 Task: Add a dependency to the task Create a new online platform for online cooking classes , the existing task  Implement a new cloud-based business intelligence system for a company in the project AutoDesk
Action: Mouse moved to (1049, 168)
Screenshot: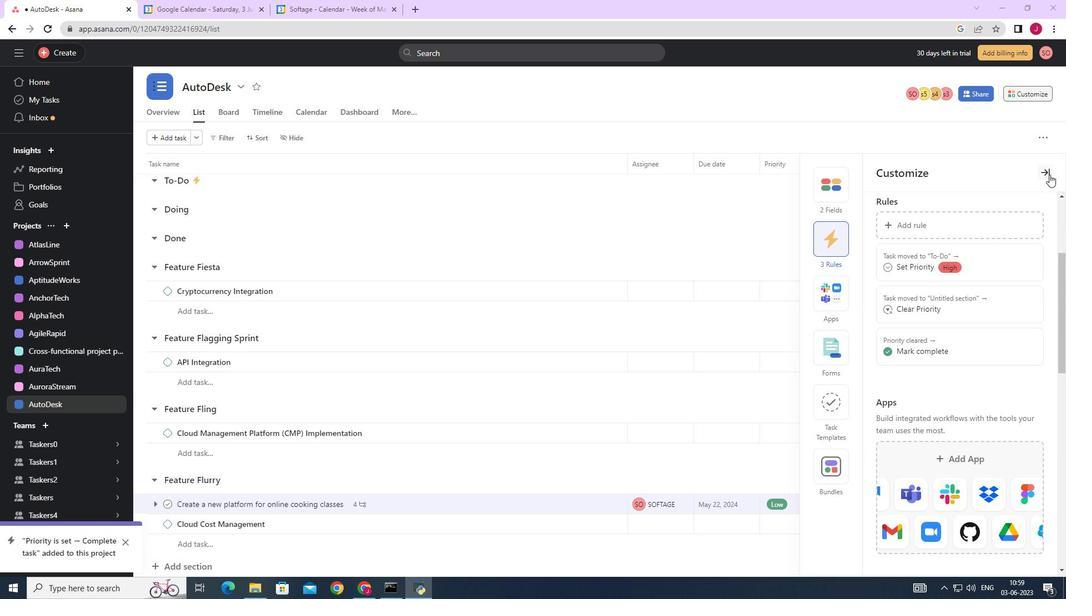 
Action: Mouse pressed left at (1049, 168)
Screenshot: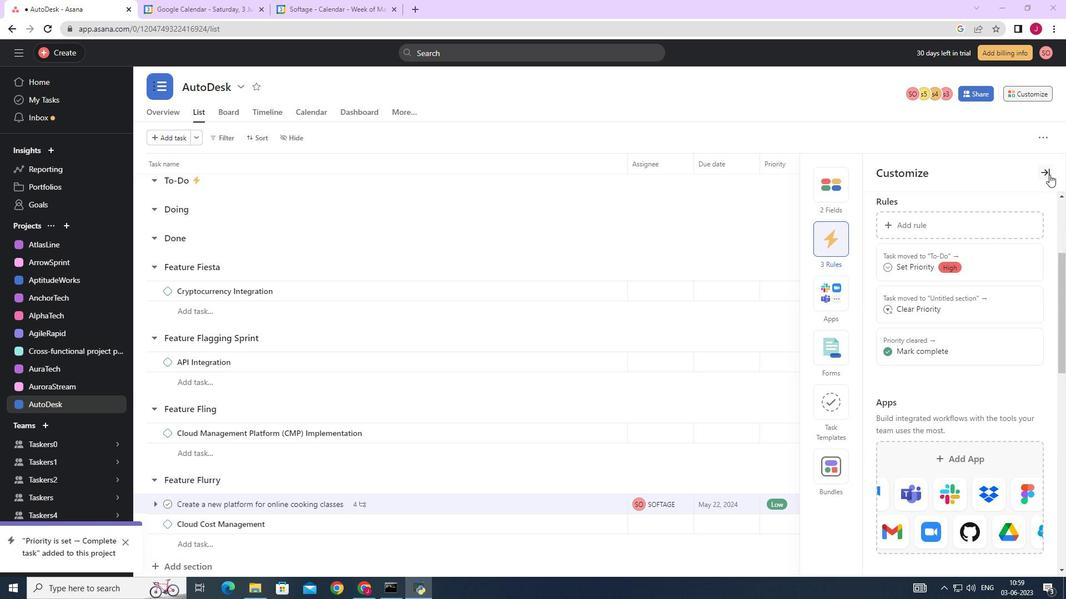 
Action: Mouse moved to (498, 431)
Screenshot: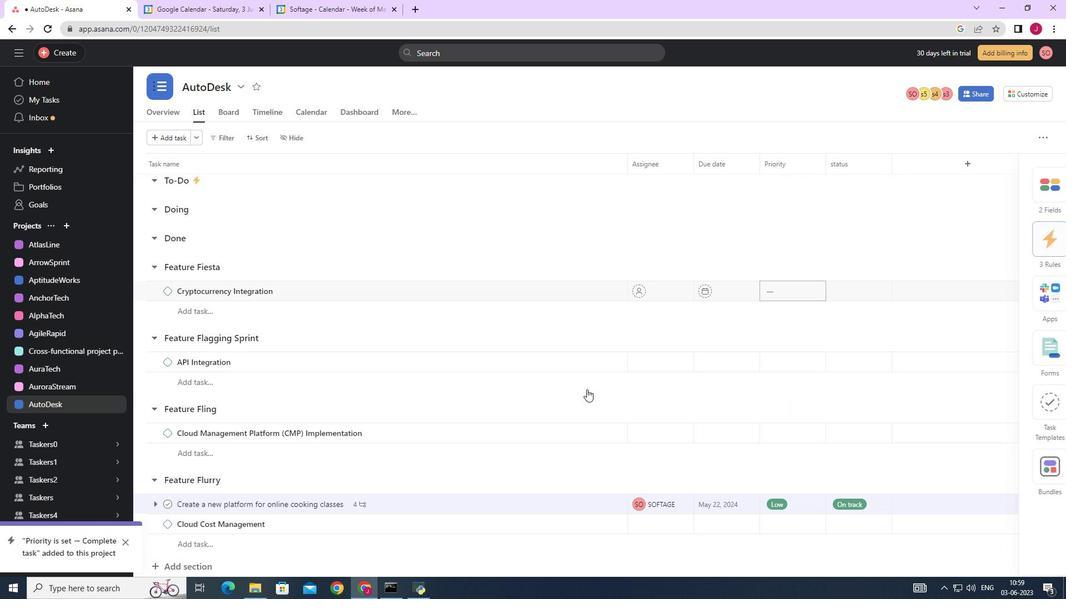 
Action: Mouse scrolled (498, 431) with delta (0, 0)
Screenshot: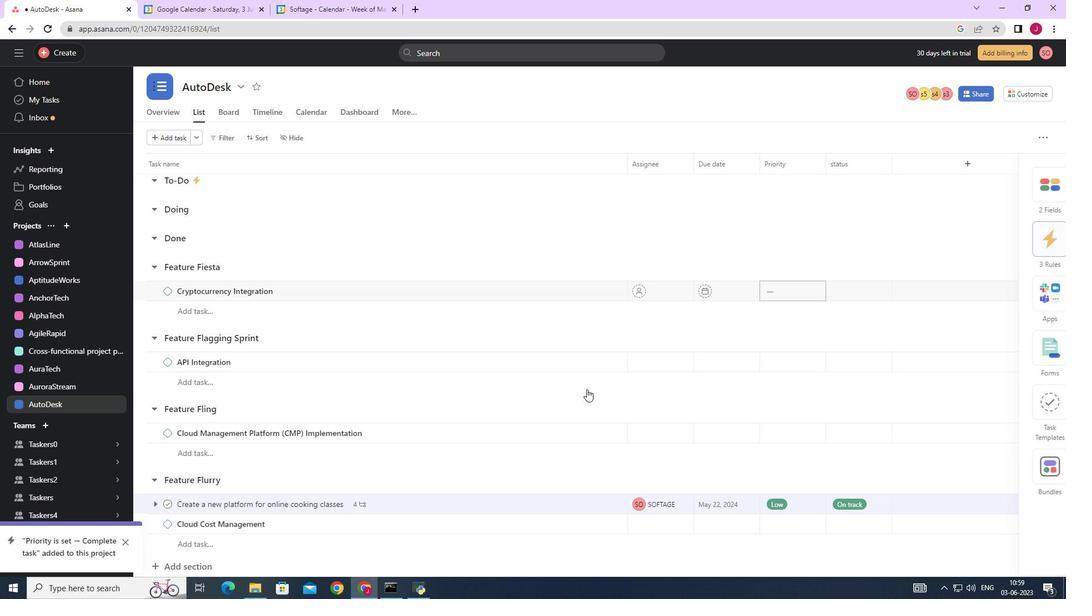 
Action: Mouse scrolled (498, 431) with delta (0, 0)
Screenshot: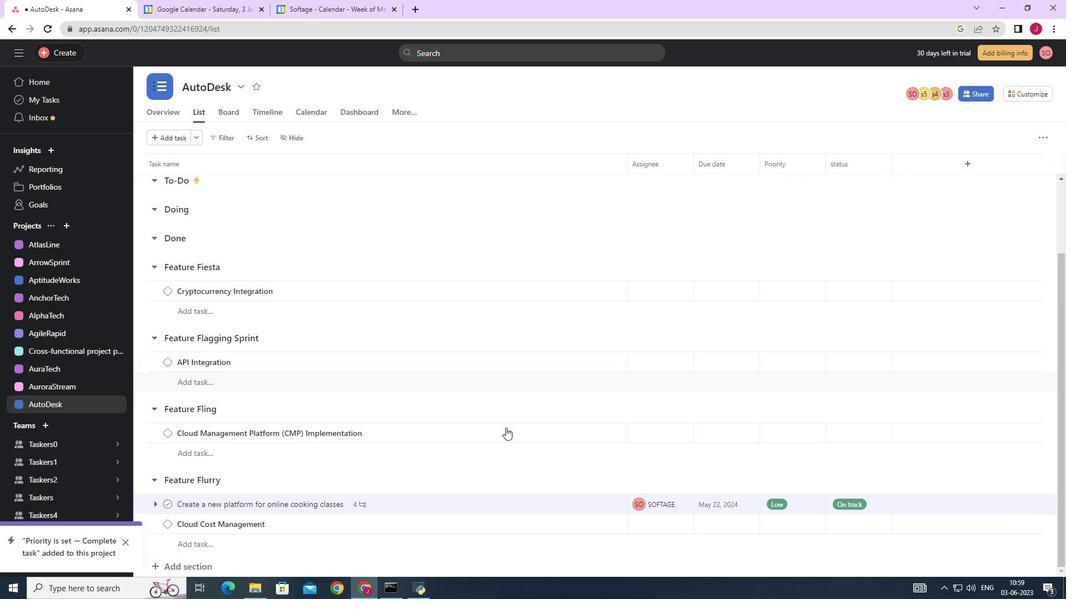 
Action: Mouse scrolled (498, 431) with delta (0, 0)
Screenshot: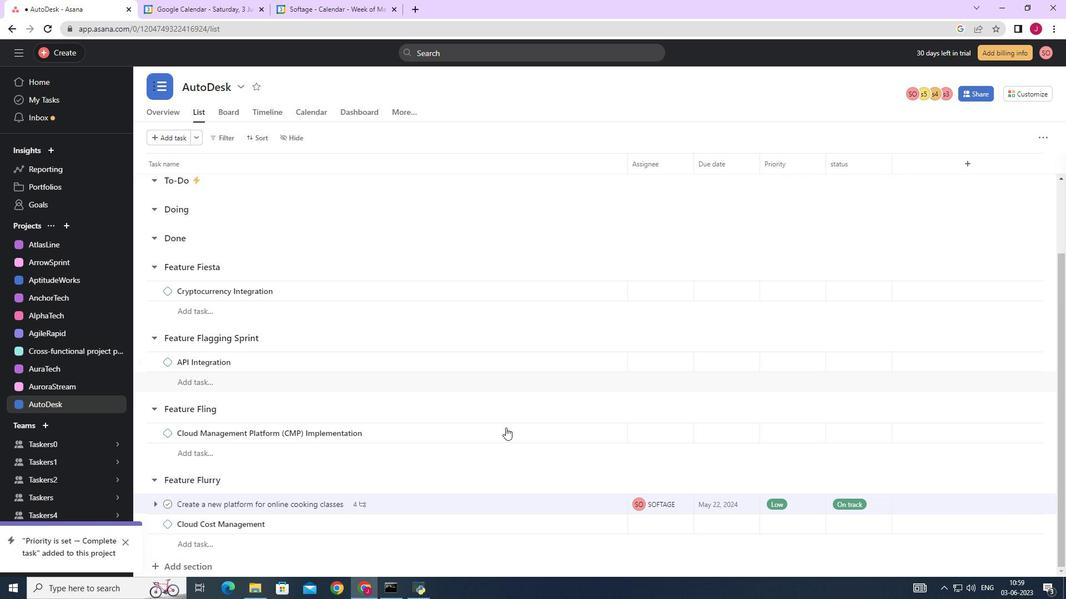 
Action: Mouse scrolled (498, 431) with delta (0, 0)
Screenshot: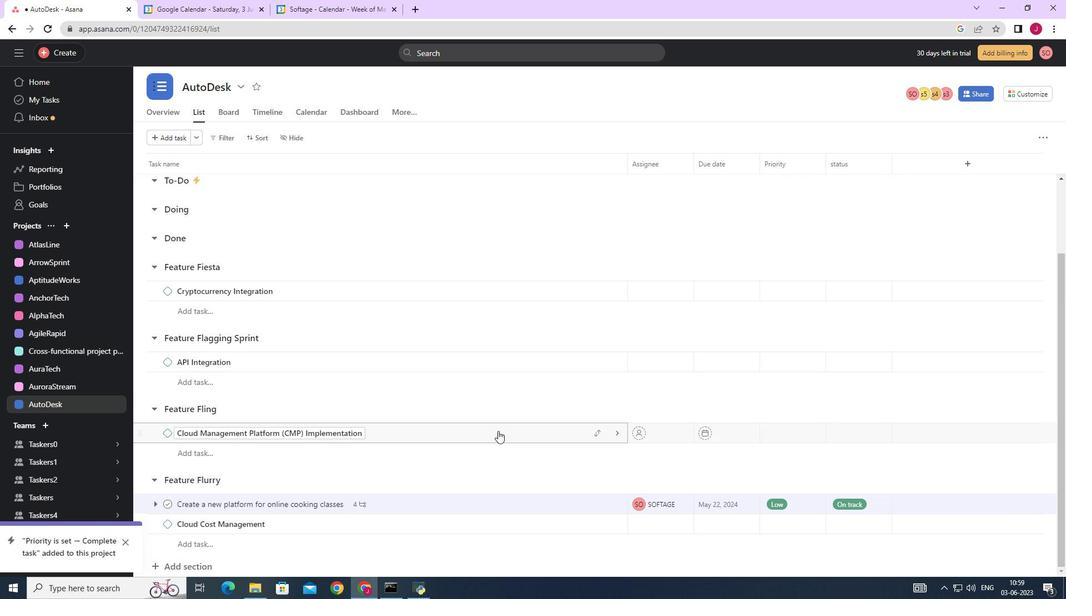 
Action: Mouse scrolled (498, 431) with delta (0, 0)
Screenshot: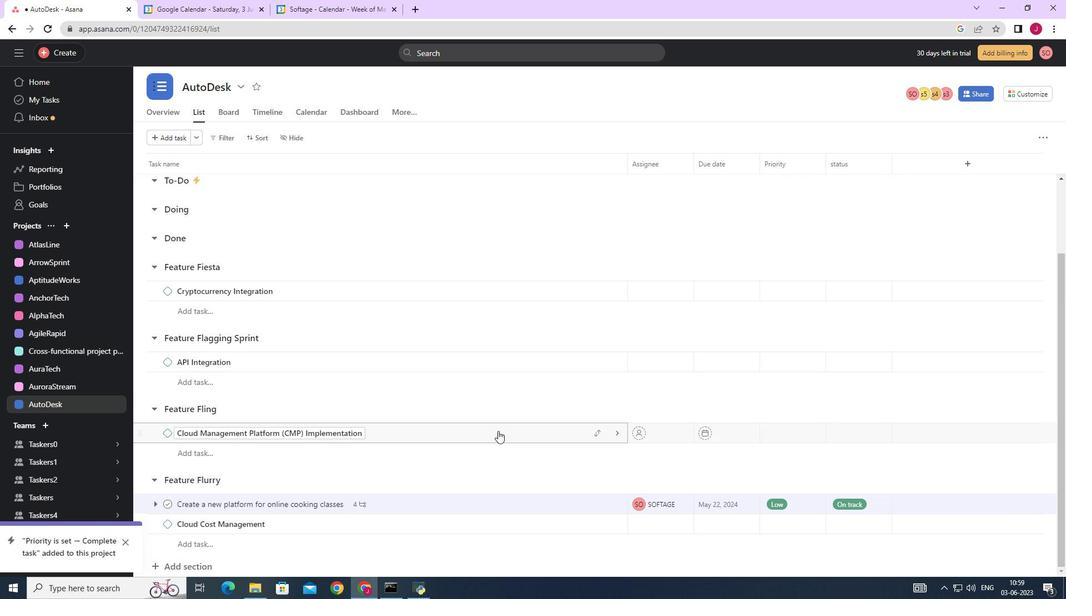 
Action: Mouse scrolled (498, 431) with delta (0, 0)
Screenshot: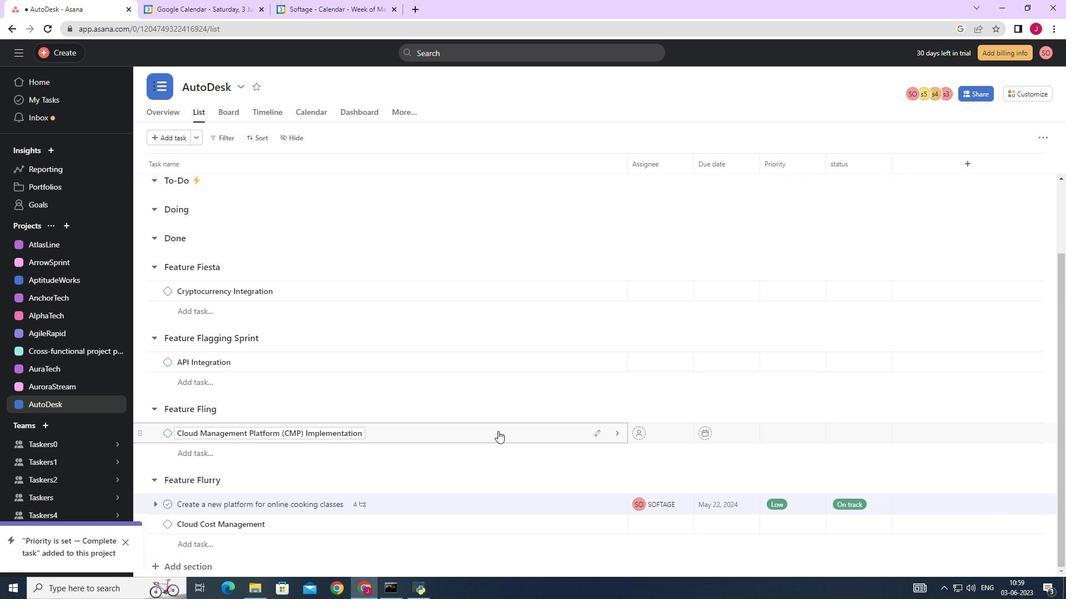 
Action: Mouse moved to (494, 432)
Screenshot: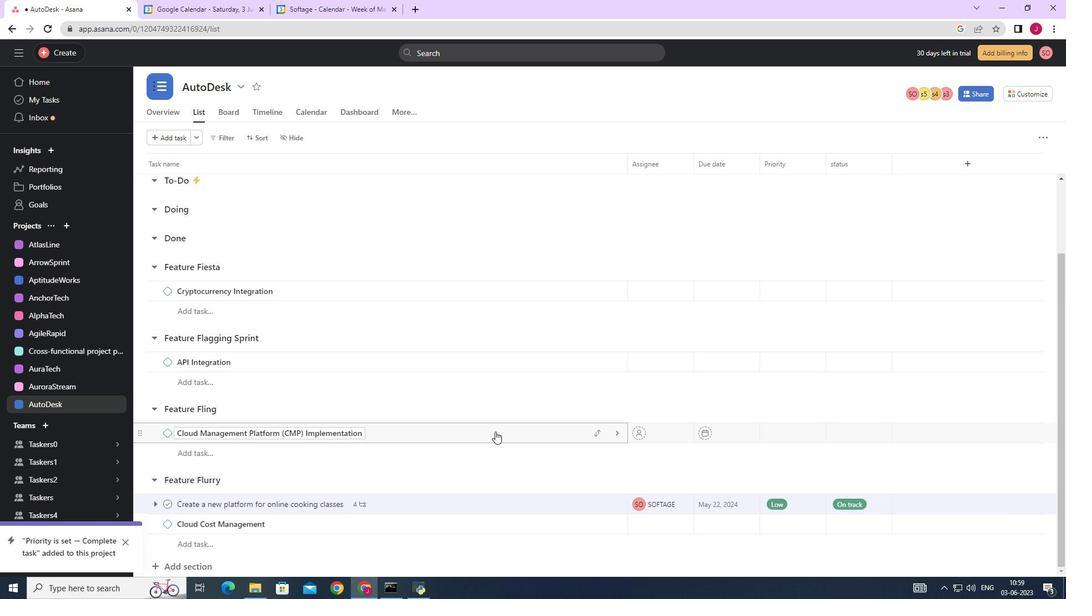 
Action: Mouse scrolled (494, 433) with delta (0, 0)
Screenshot: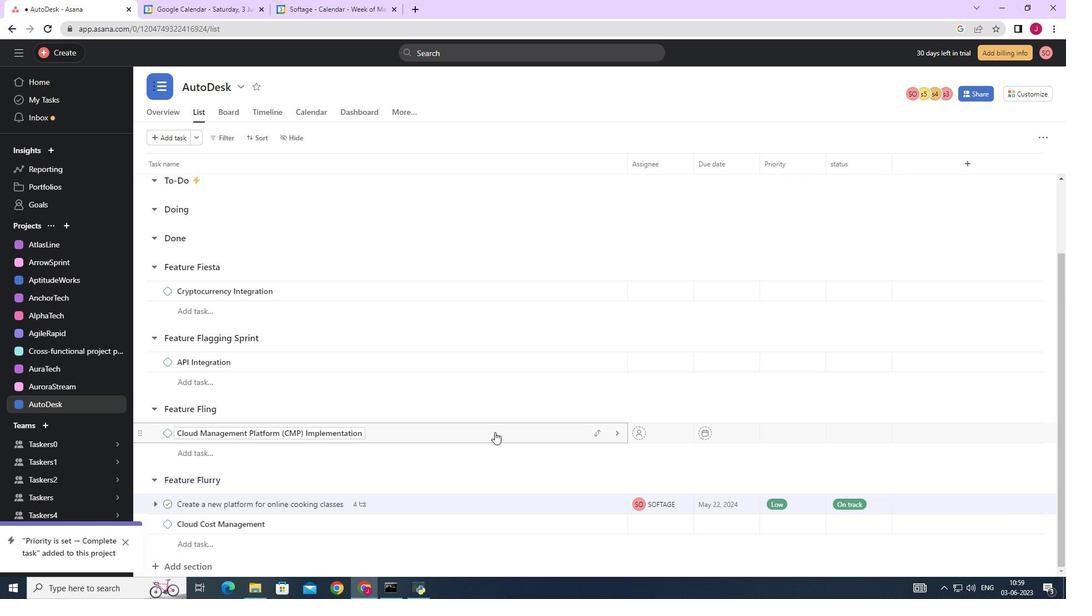 
Action: Mouse scrolled (494, 433) with delta (0, 0)
Screenshot: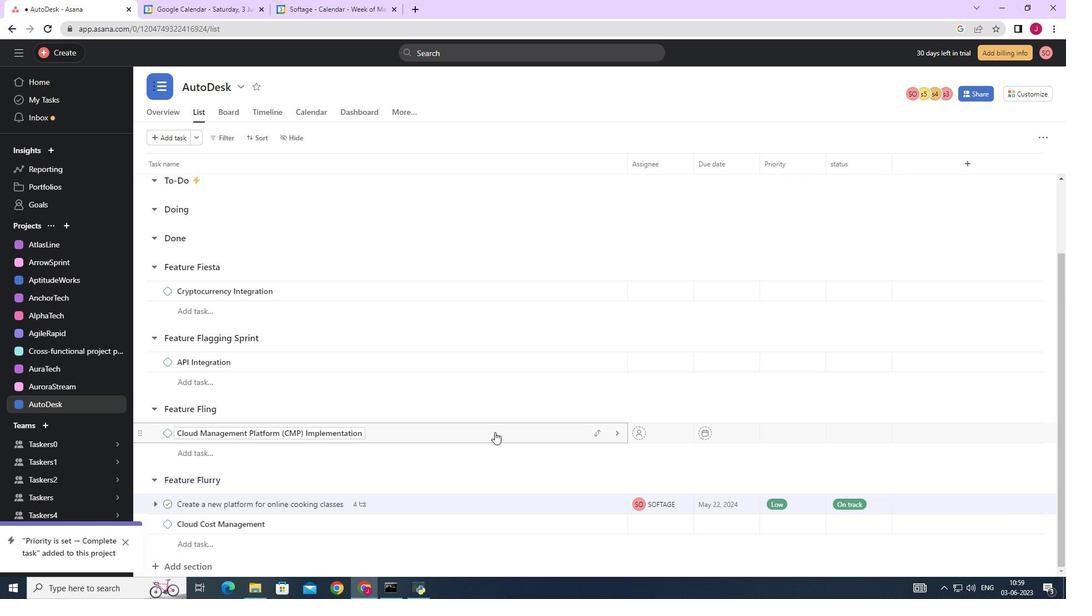 
Action: Mouse scrolled (494, 433) with delta (0, 0)
Screenshot: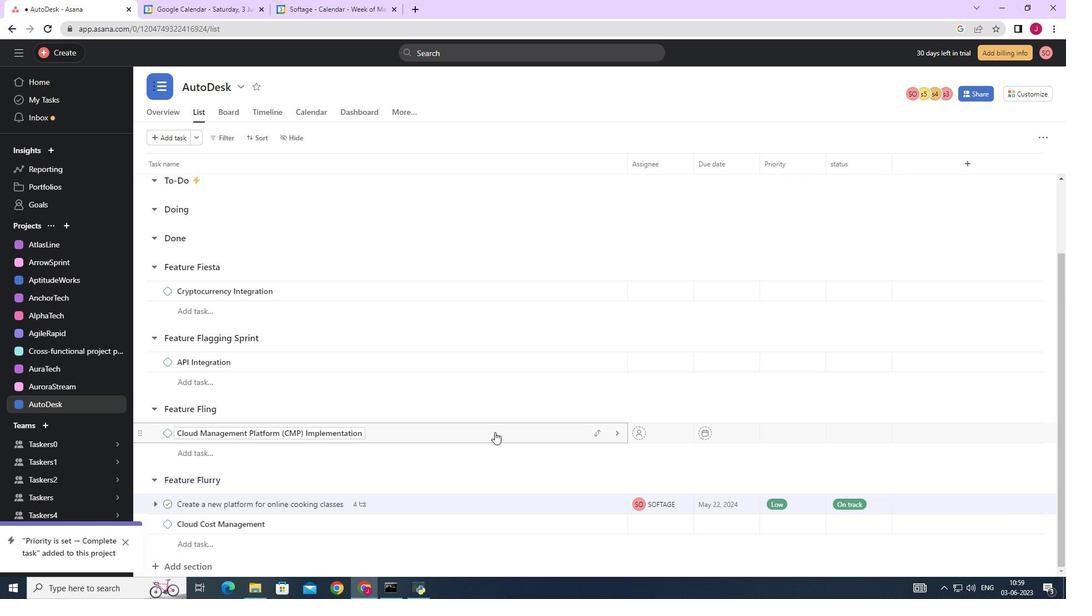 
Action: Mouse scrolled (494, 433) with delta (0, 0)
Screenshot: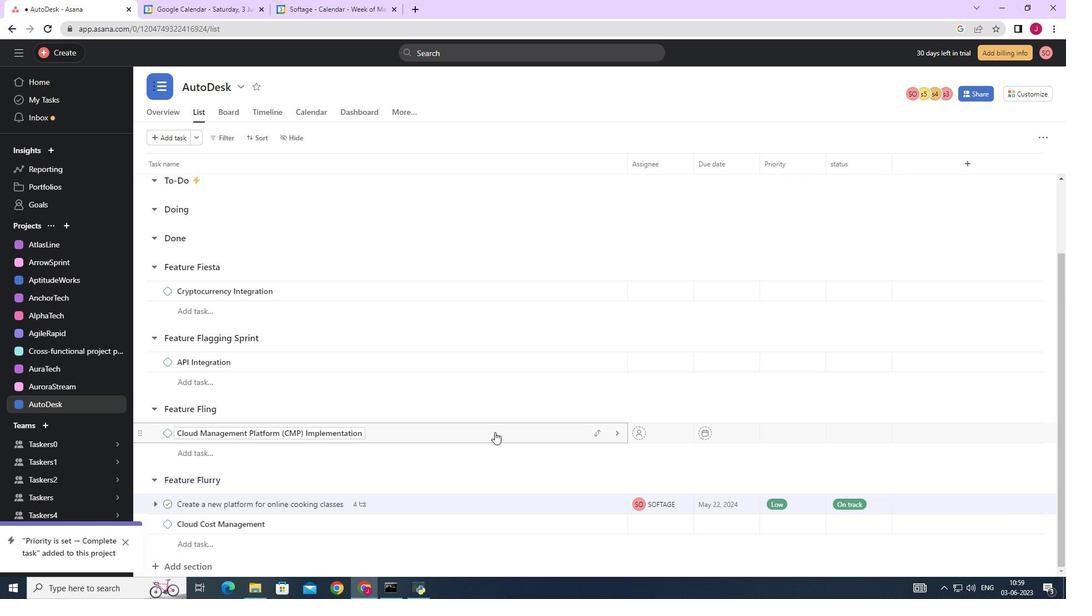 
Action: Mouse moved to (519, 347)
Screenshot: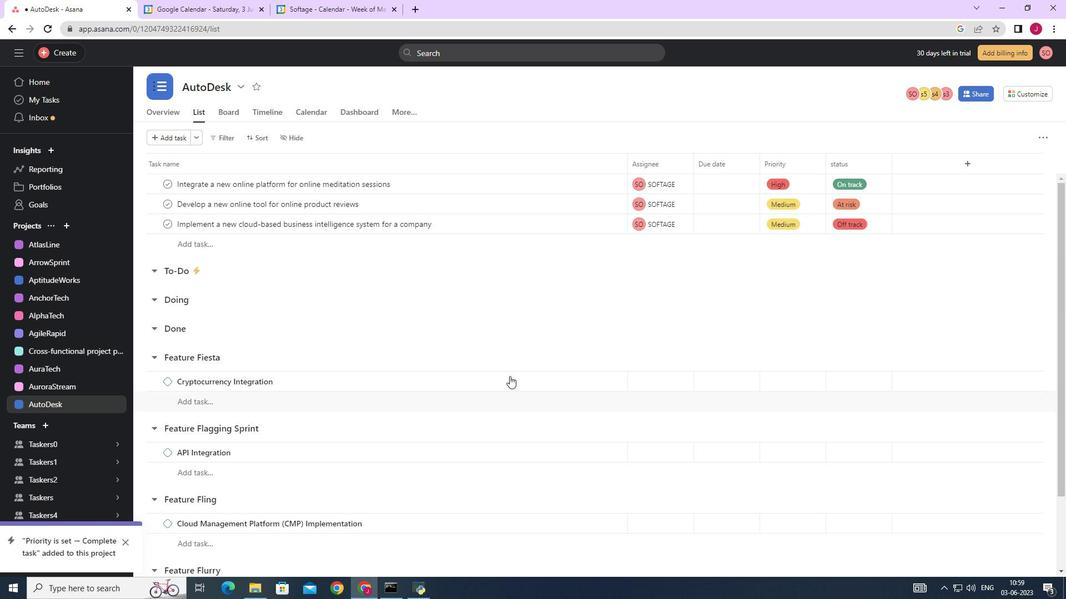 
Action: Mouse scrolled (519, 346) with delta (0, 0)
Screenshot: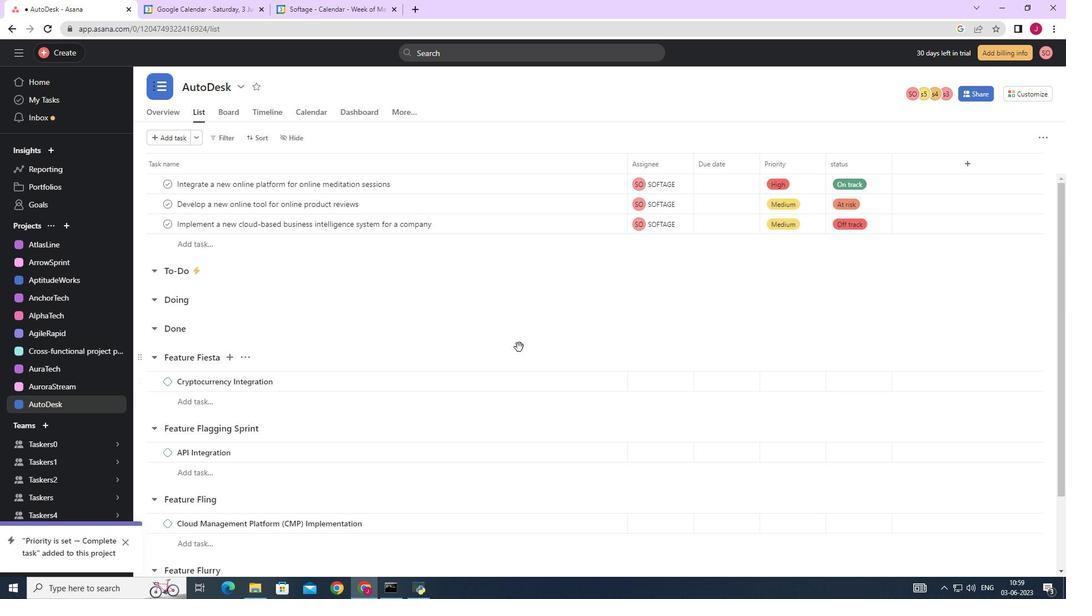 
Action: Mouse scrolled (519, 346) with delta (0, 0)
Screenshot: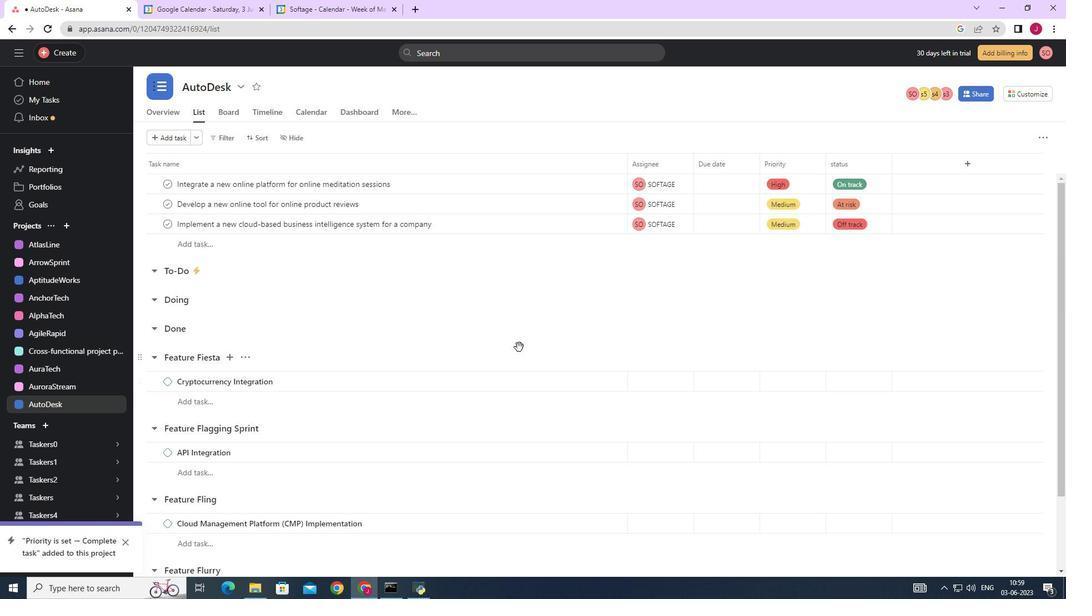 
Action: Mouse scrolled (519, 346) with delta (0, 0)
Screenshot: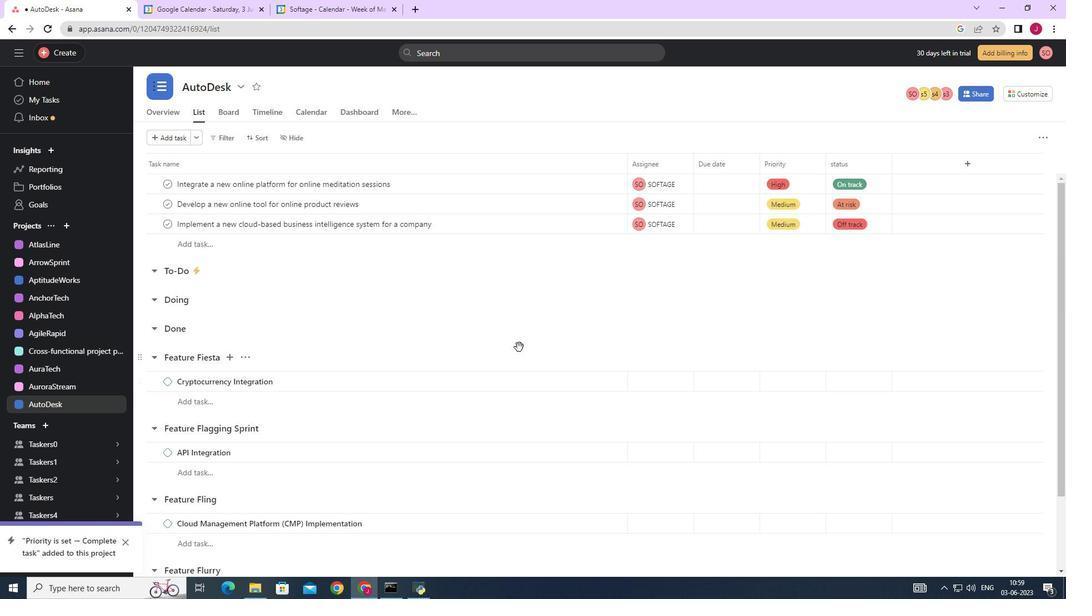 
Action: Mouse scrolled (519, 346) with delta (0, 0)
Screenshot: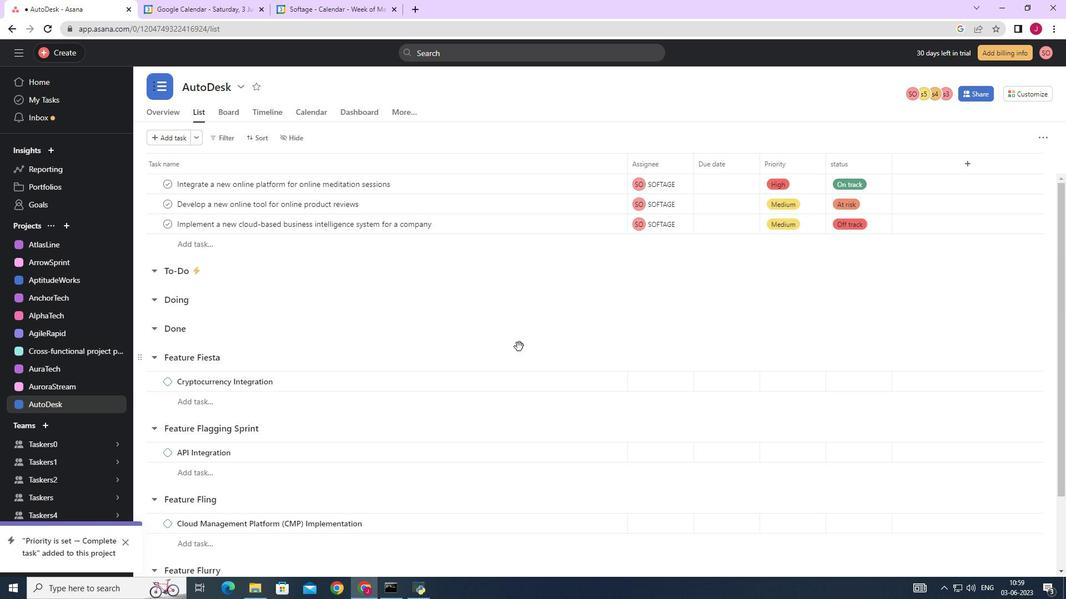 
Action: Mouse scrolled (519, 346) with delta (0, 0)
Screenshot: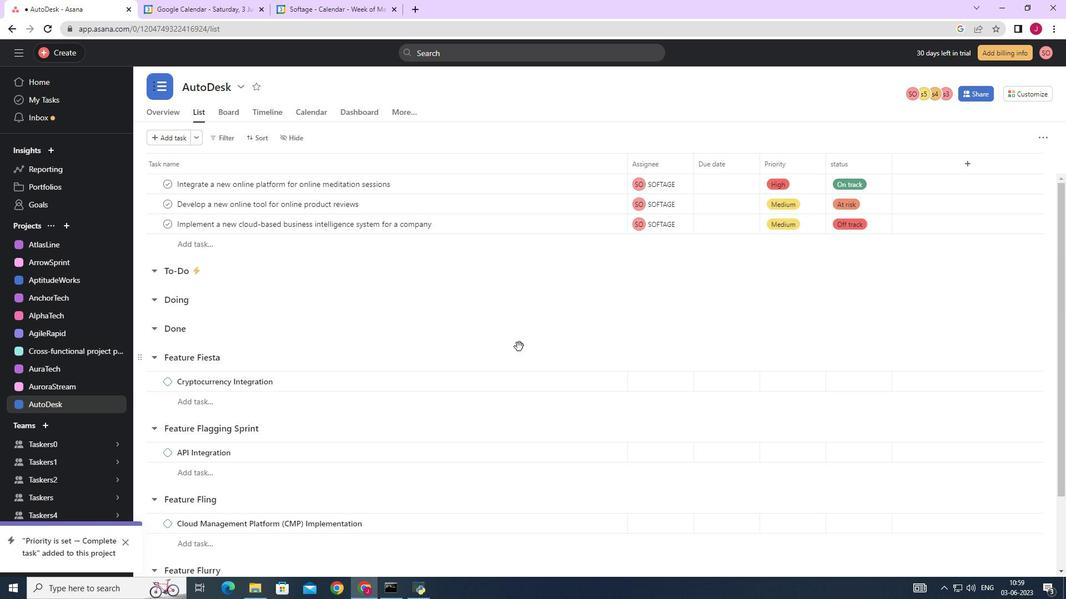 
Action: Mouse moved to (511, 386)
Screenshot: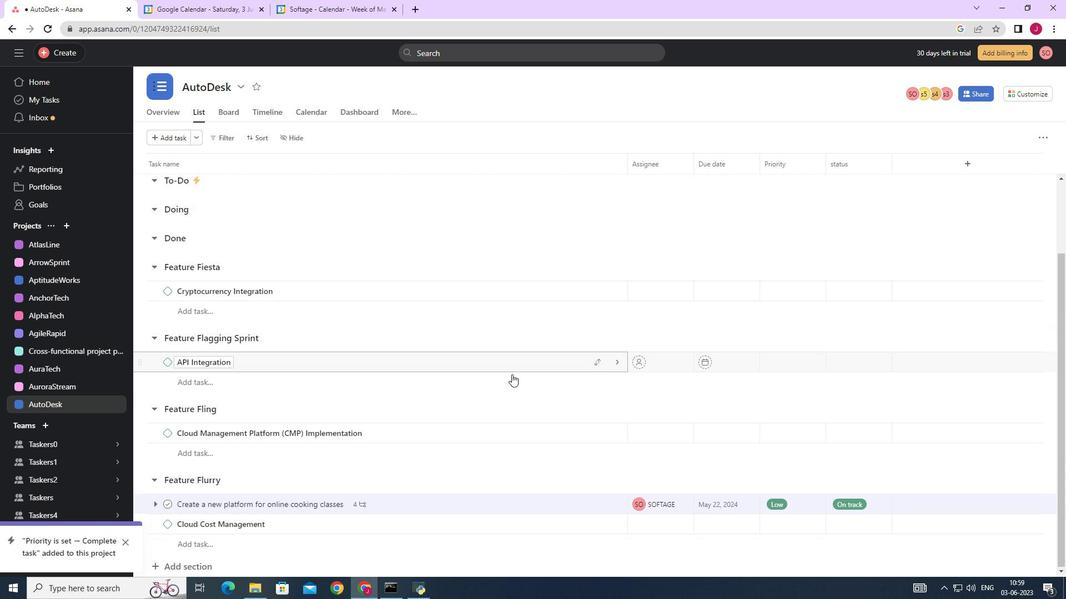 
Action: Mouse scrolled (511, 383) with delta (0, 0)
Screenshot: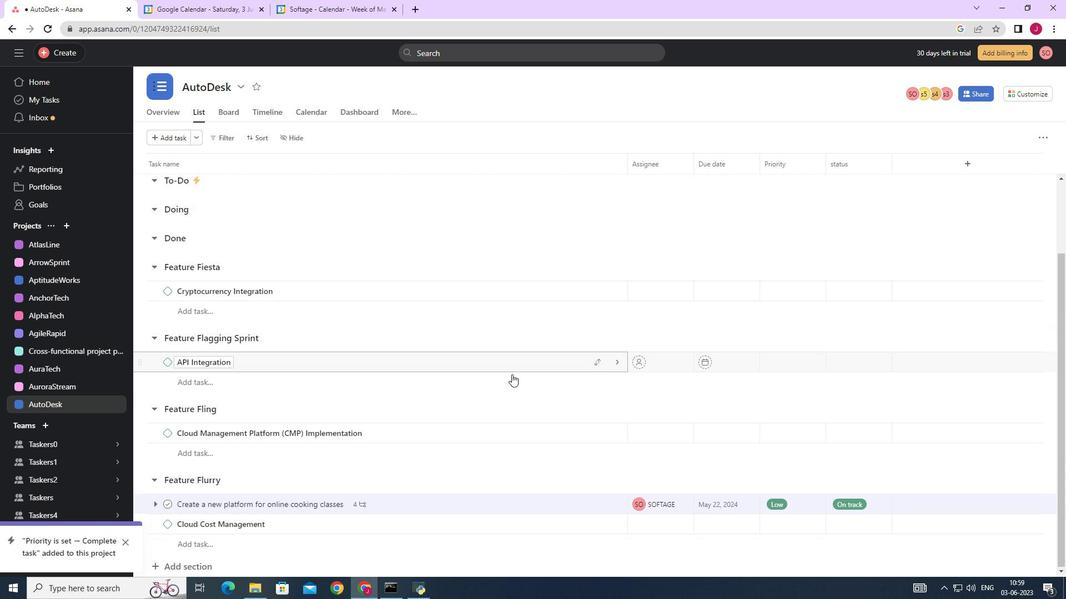 
Action: Mouse moved to (511, 391)
Screenshot: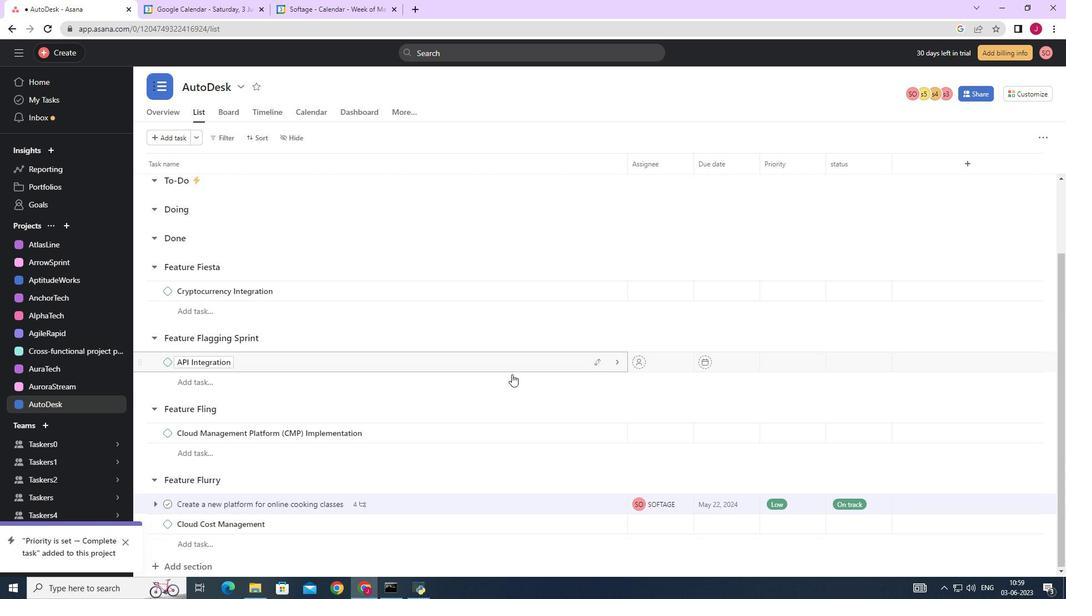 
Action: Mouse scrolled (511, 389) with delta (0, 0)
Screenshot: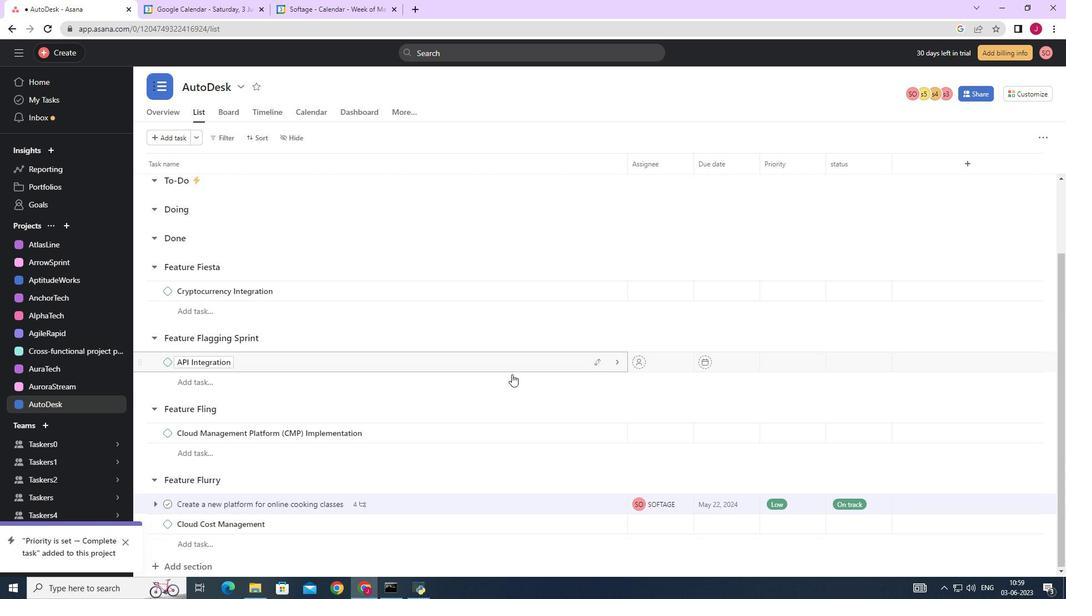 
Action: Mouse moved to (511, 393)
Screenshot: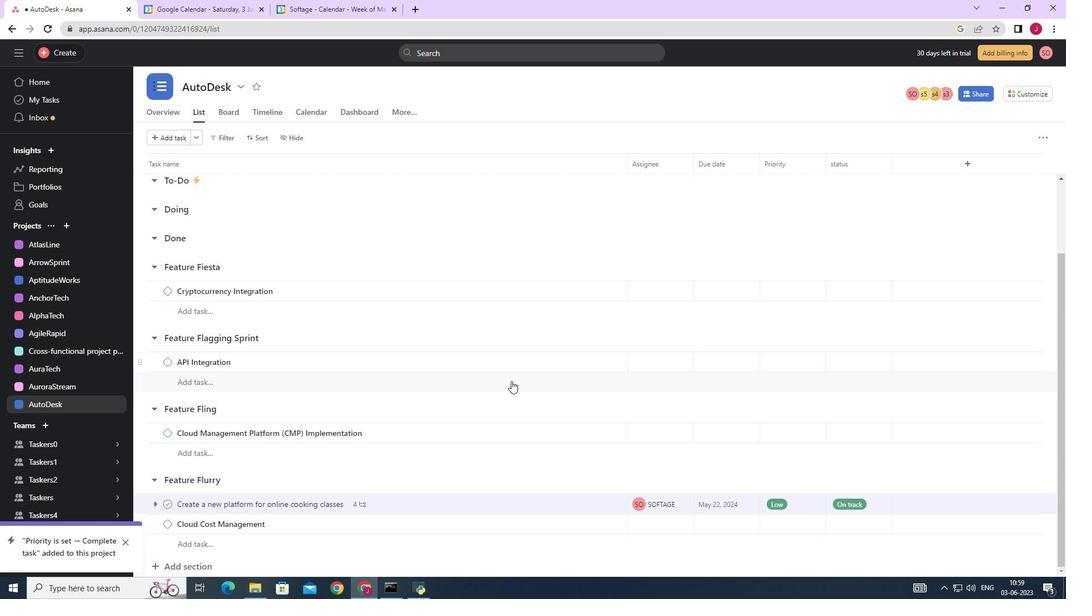 
Action: Mouse scrolled (511, 392) with delta (0, 0)
Screenshot: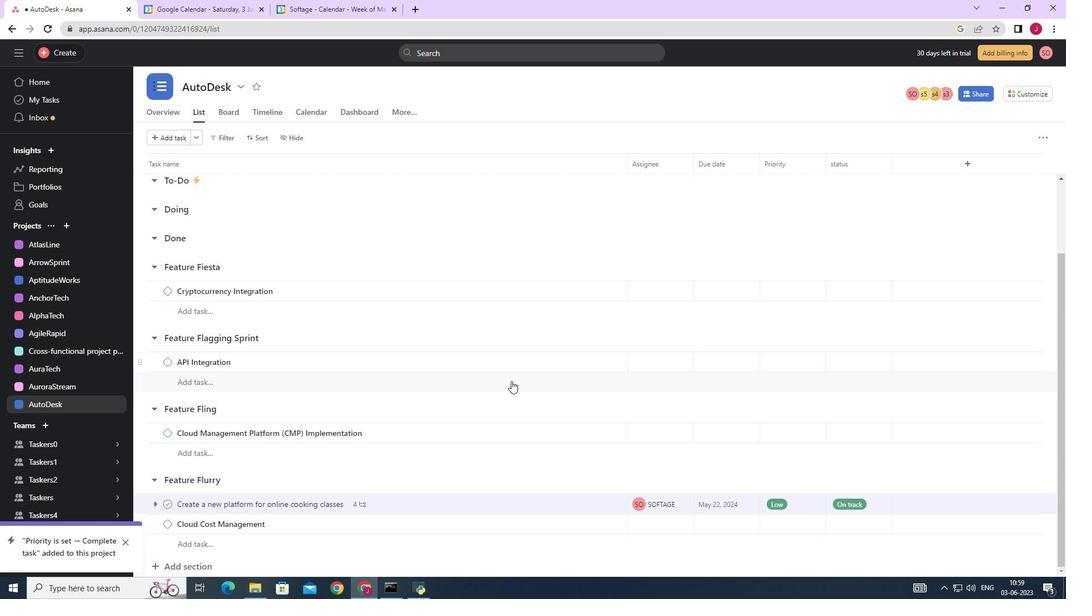 
Action: Mouse moved to (512, 397)
Screenshot: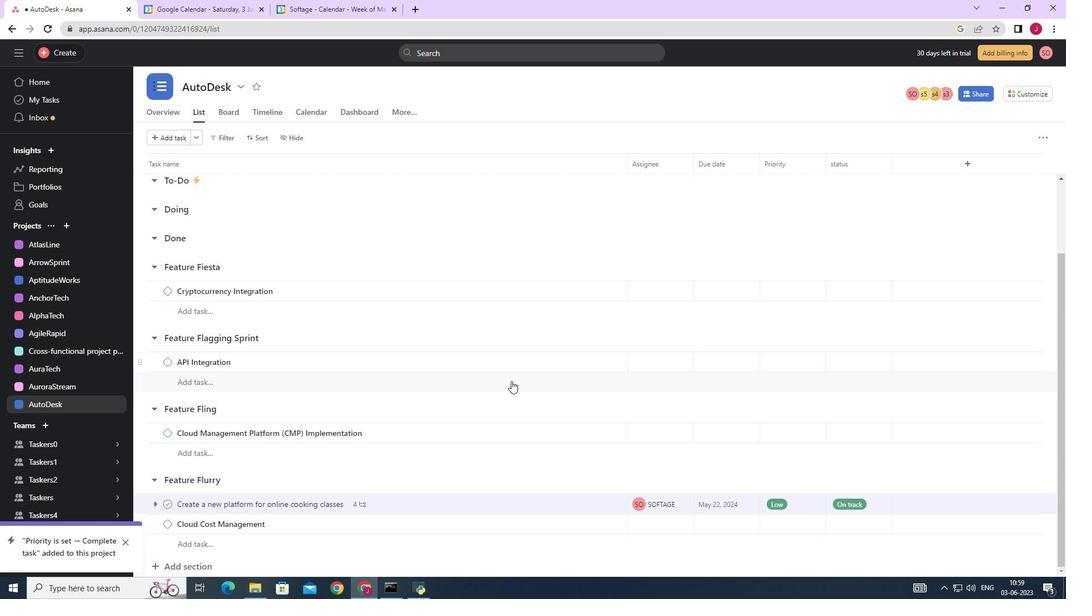 
Action: Mouse scrolled (511, 393) with delta (0, 0)
Screenshot: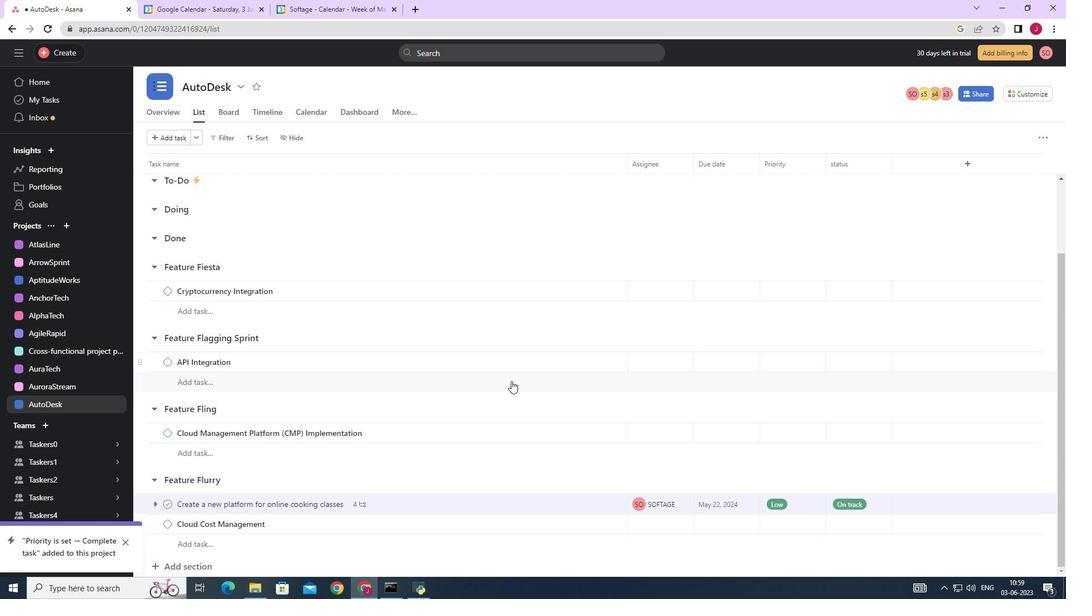 
Action: Mouse moved to (512, 402)
Screenshot: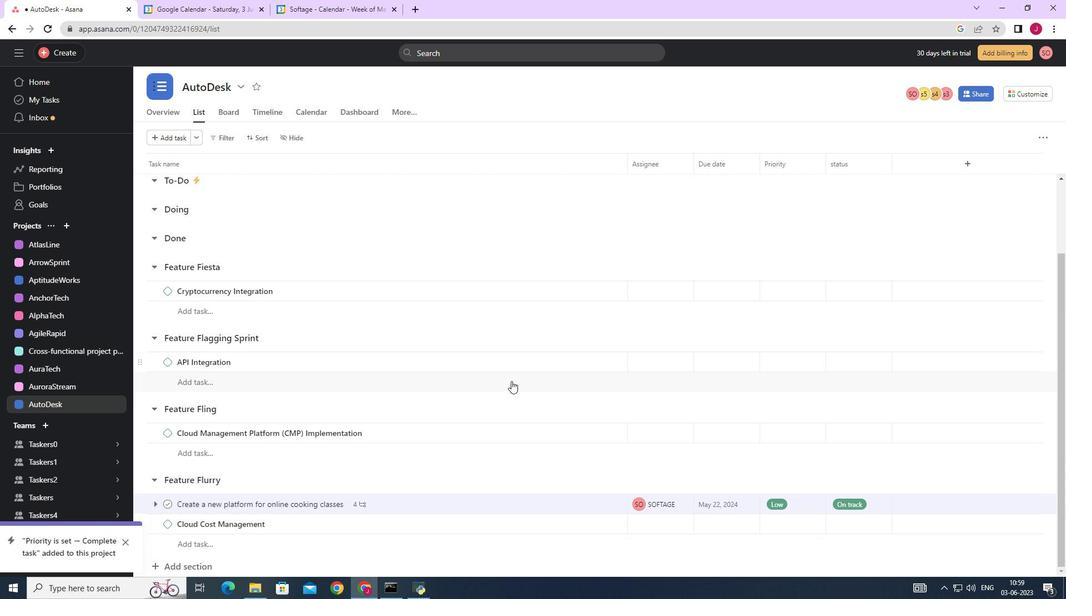 
Action: Mouse scrolled (512, 399) with delta (0, 0)
Screenshot: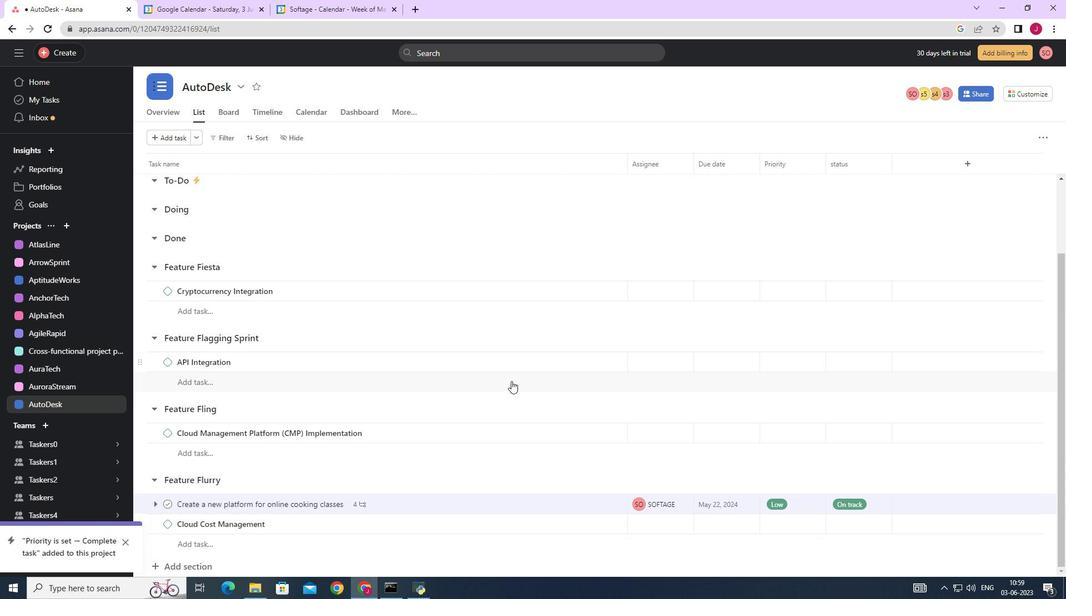 
Action: Mouse moved to (578, 506)
Screenshot: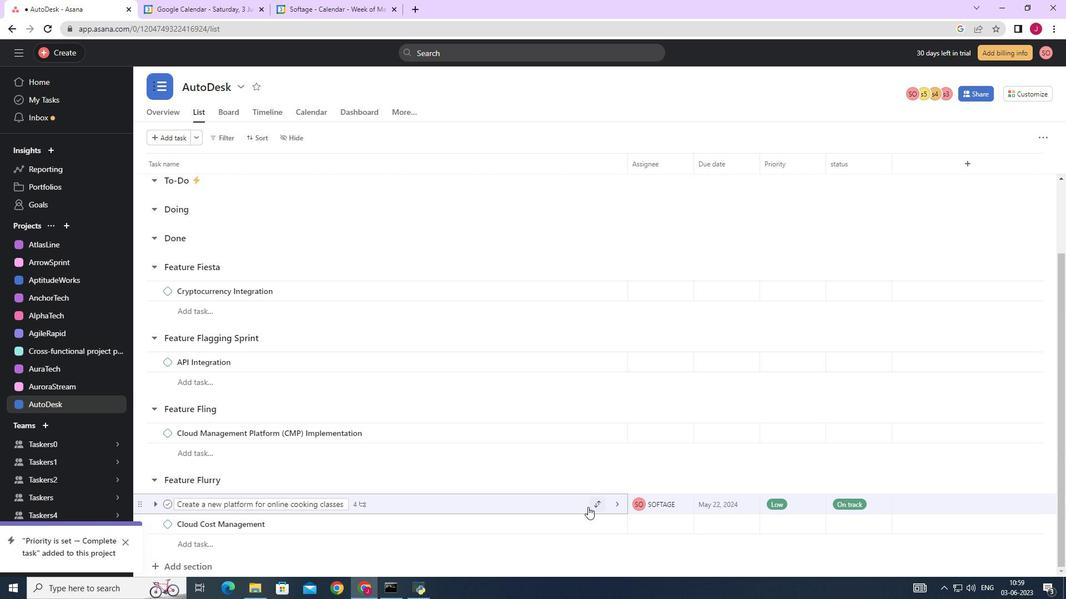 
Action: Mouse pressed left at (578, 506)
Screenshot: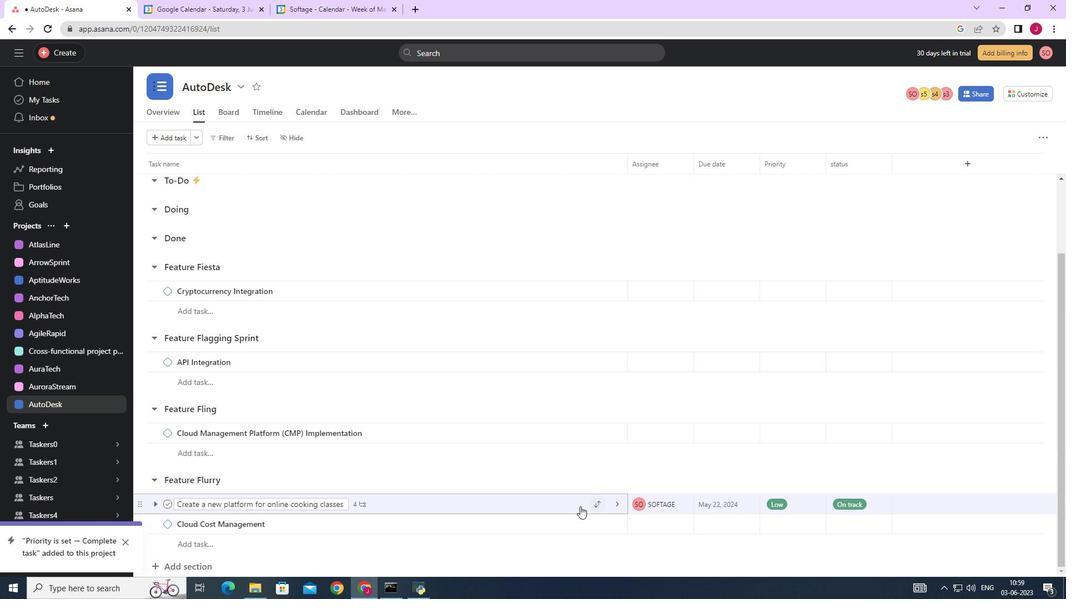 
Action: Mouse moved to (819, 284)
Screenshot: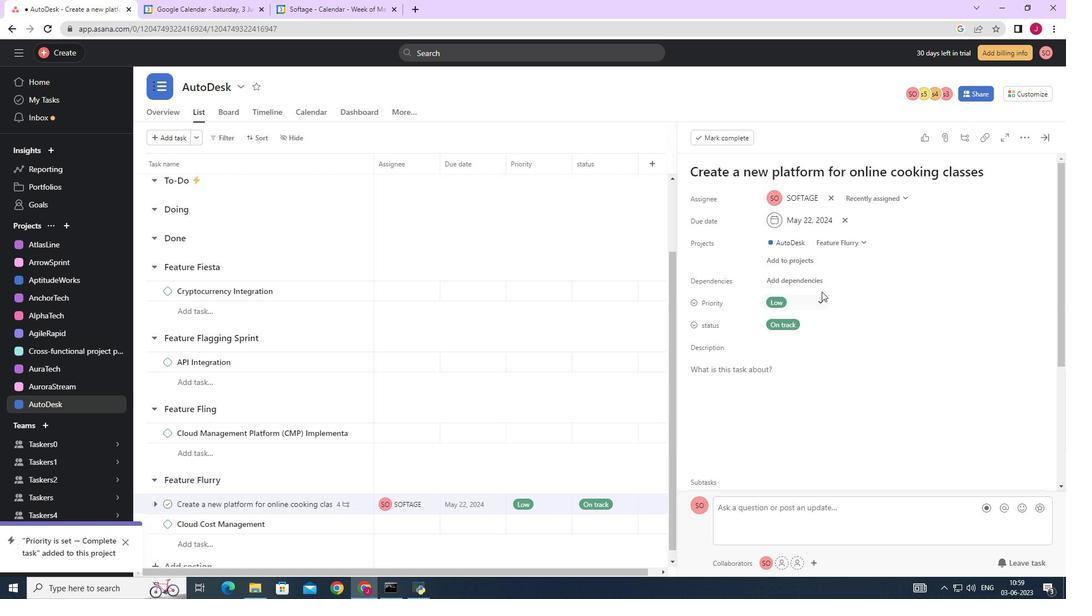 
Action: Mouse pressed left at (819, 284)
Screenshot: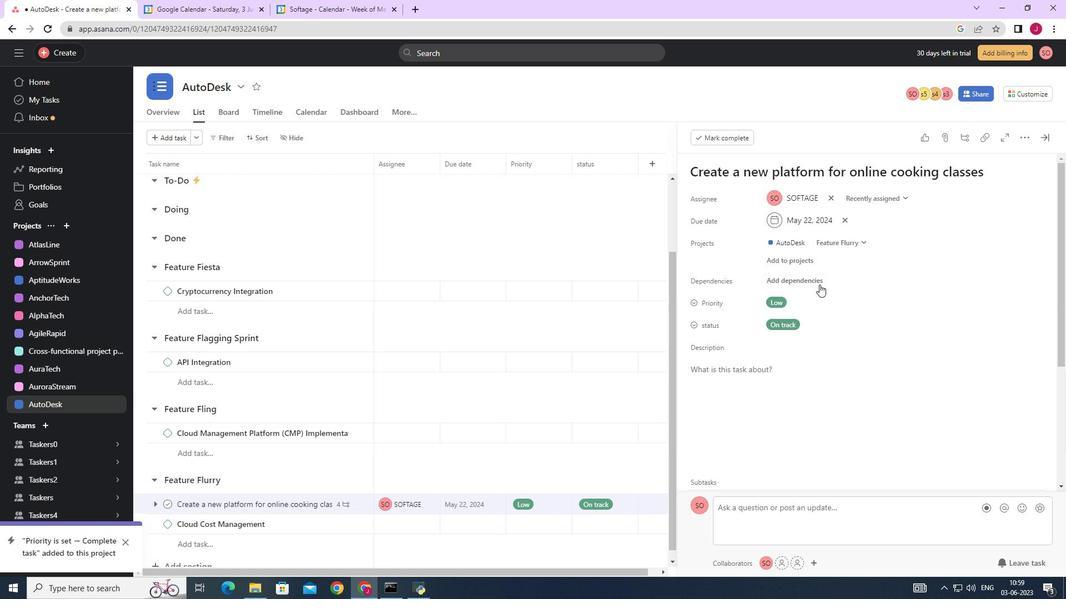 
Action: Mouse moved to (851, 325)
Screenshot: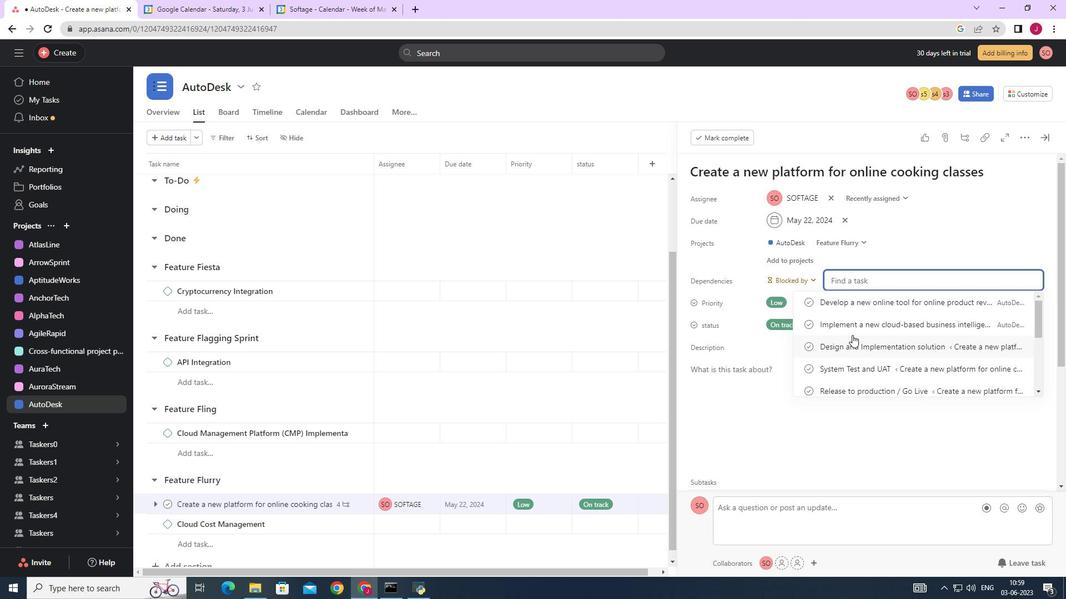 
Action: Mouse scrolled (851, 324) with delta (0, 0)
Screenshot: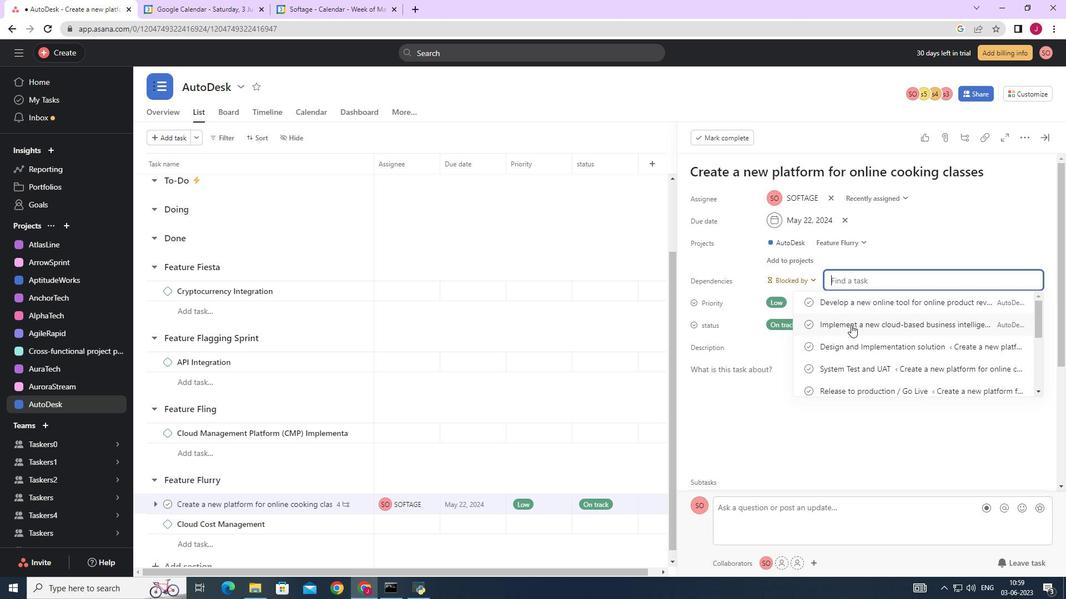 
Action: Mouse moved to (851, 325)
Screenshot: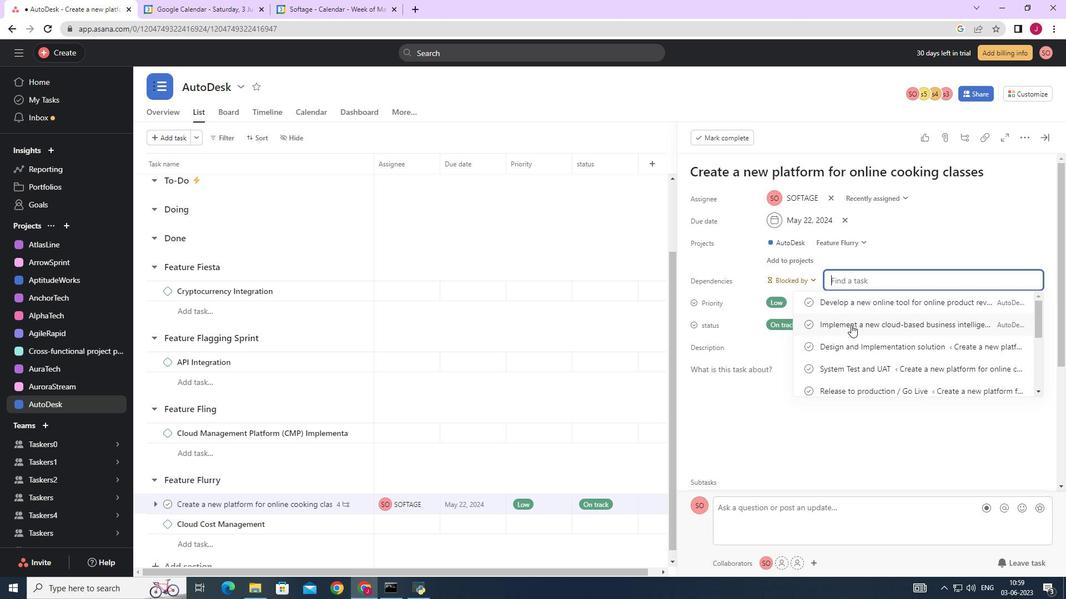 
Action: Mouse scrolled (851, 324) with delta (0, 0)
Screenshot: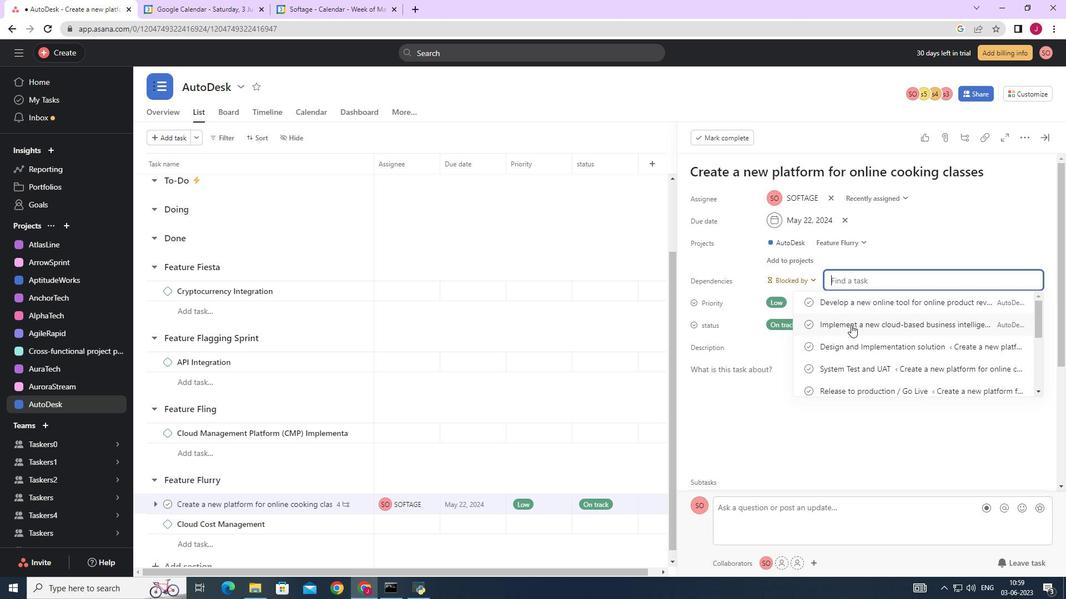 
Action: Mouse moved to (851, 326)
Screenshot: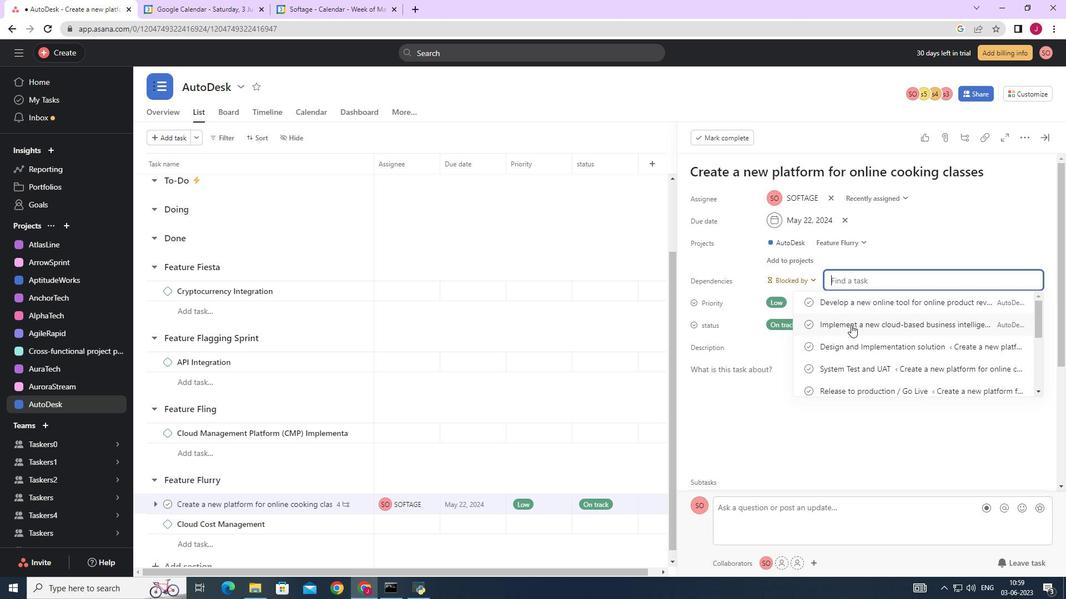 
Action: Mouse scrolled (851, 325) with delta (0, 0)
Screenshot: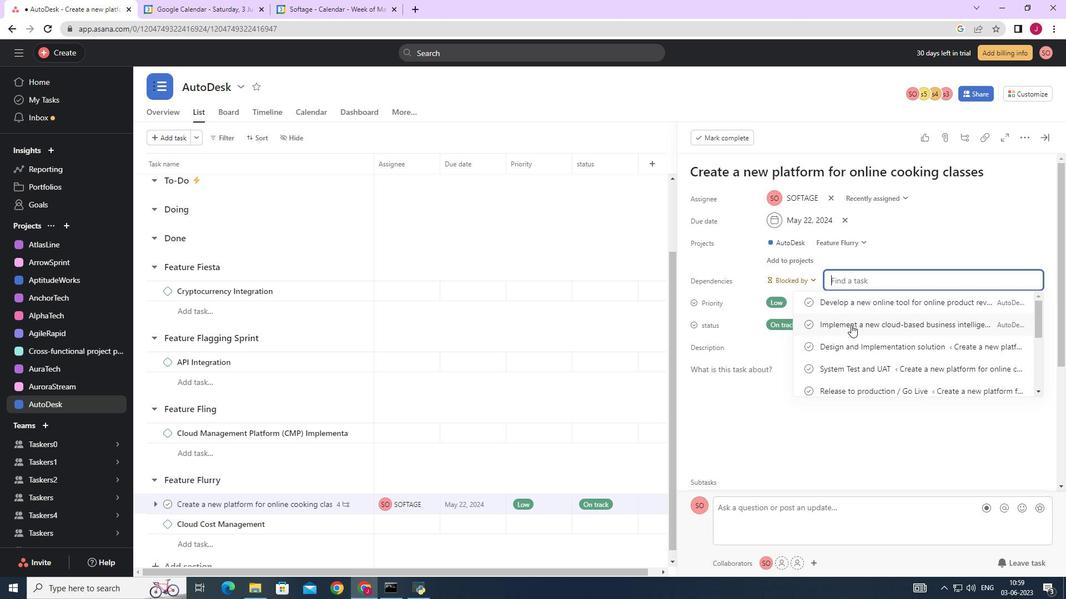 
Action: Mouse moved to (861, 297)
Screenshot: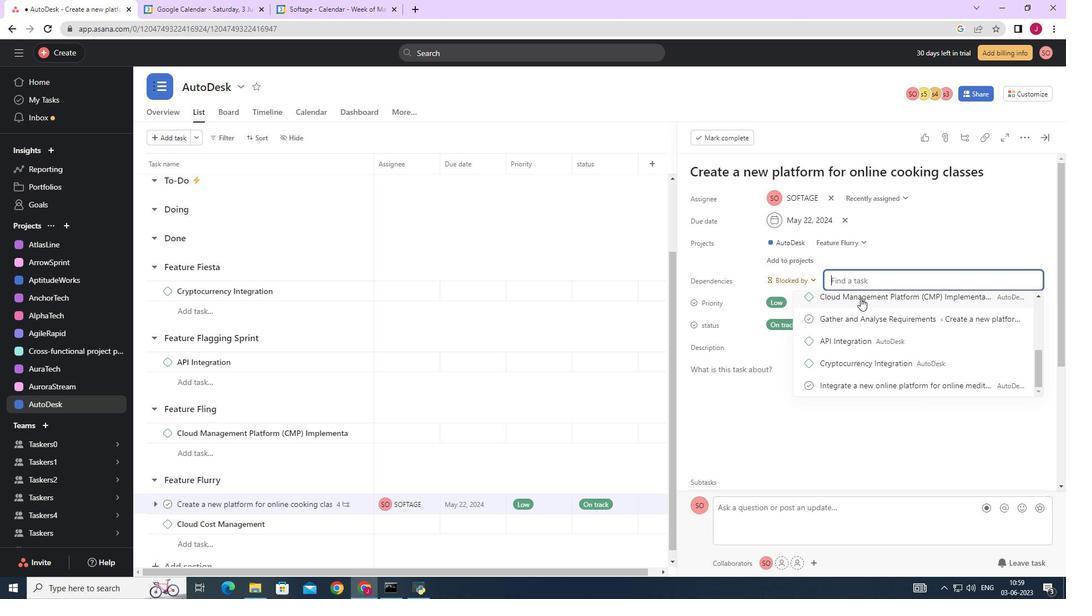 
Action: Mouse scrolled (861, 298) with delta (0, 0)
Screenshot: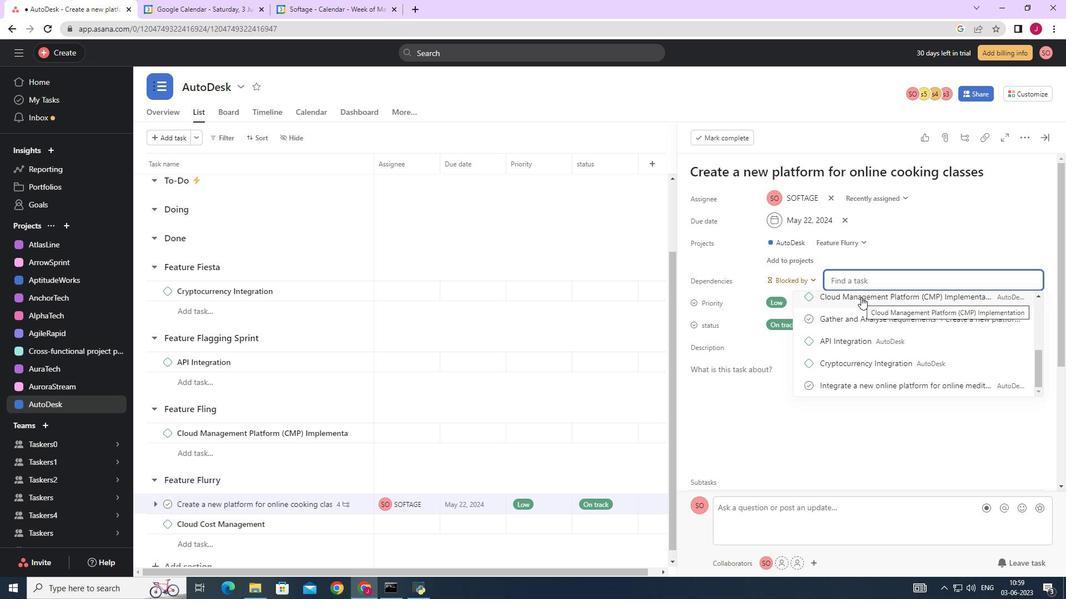 
Action: Mouse scrolled (861, 298) with delta (0, 0)
Screenshot: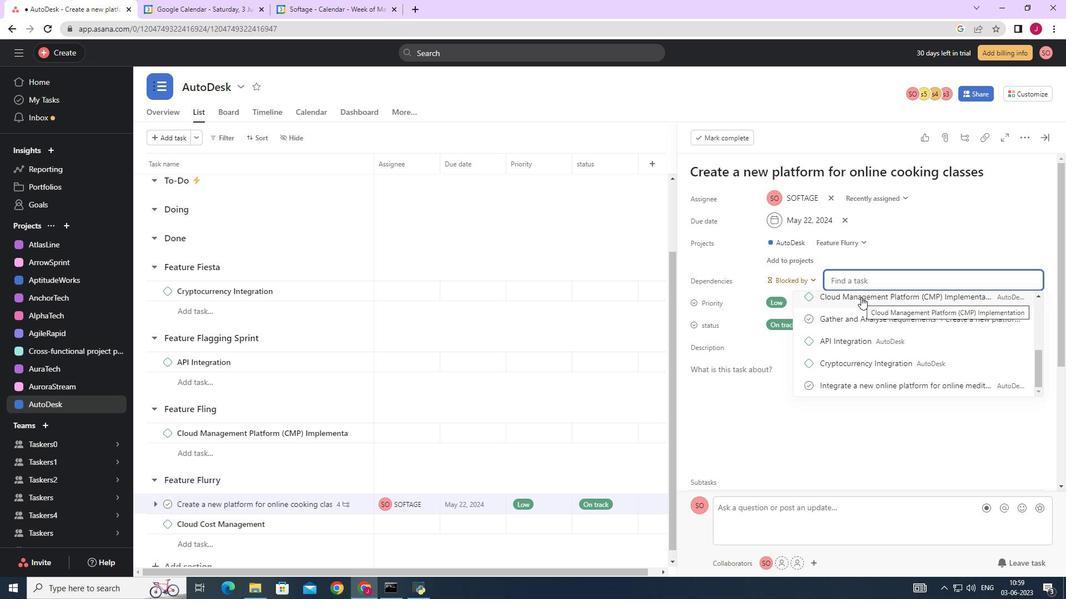 
Action: Mouse scrolled (861, 298) with delta (0, 0)
Screenshot: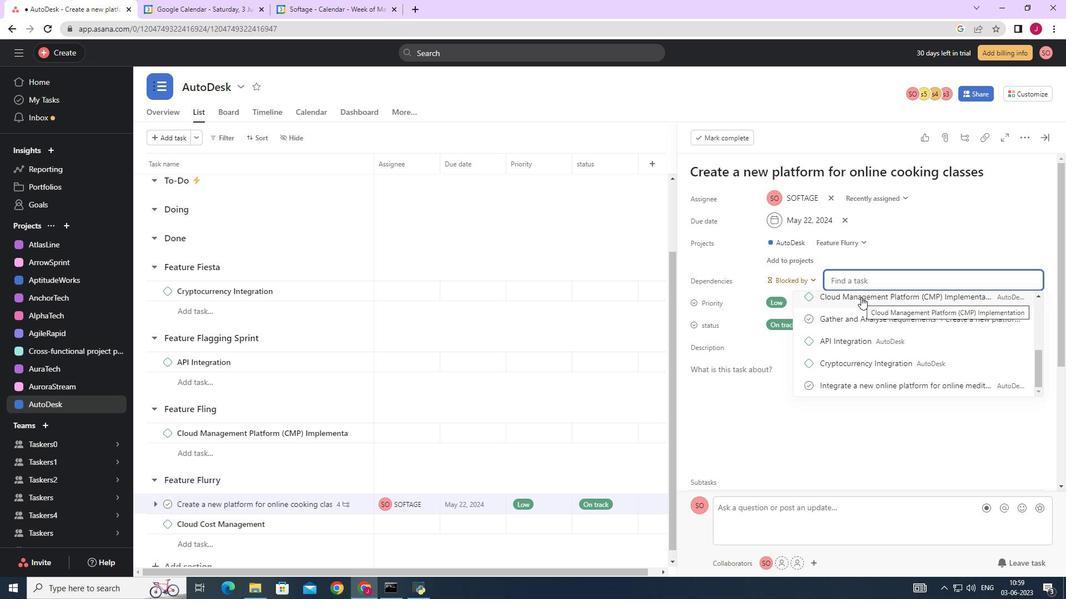 
Action: Mouse scrolled (861, 298) with delta (0, 0)
Screenshot: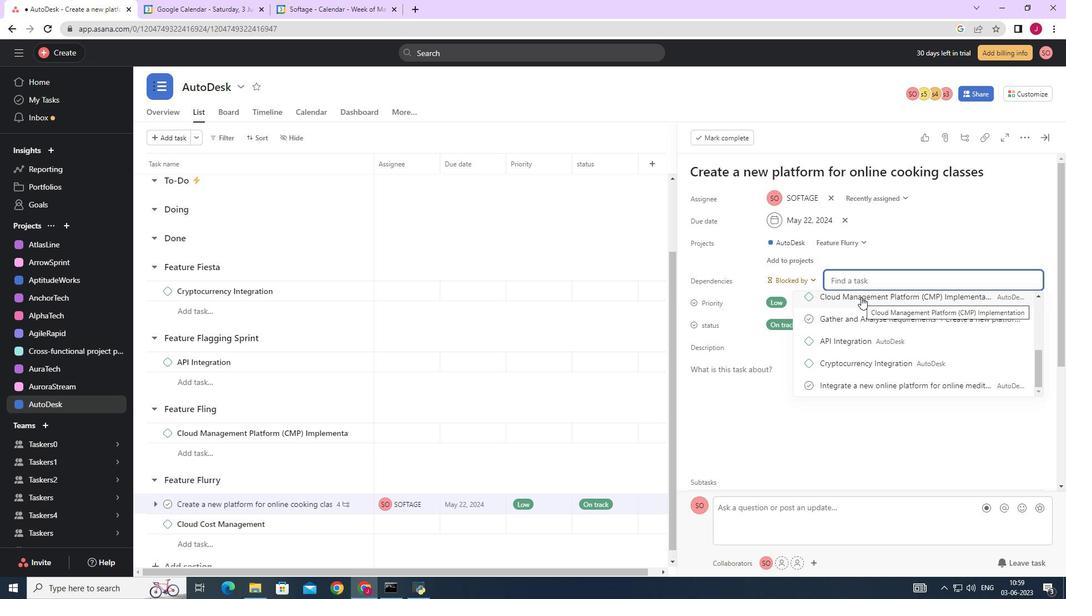 
Action: Mouse moved to (844, 321)
Screenshot: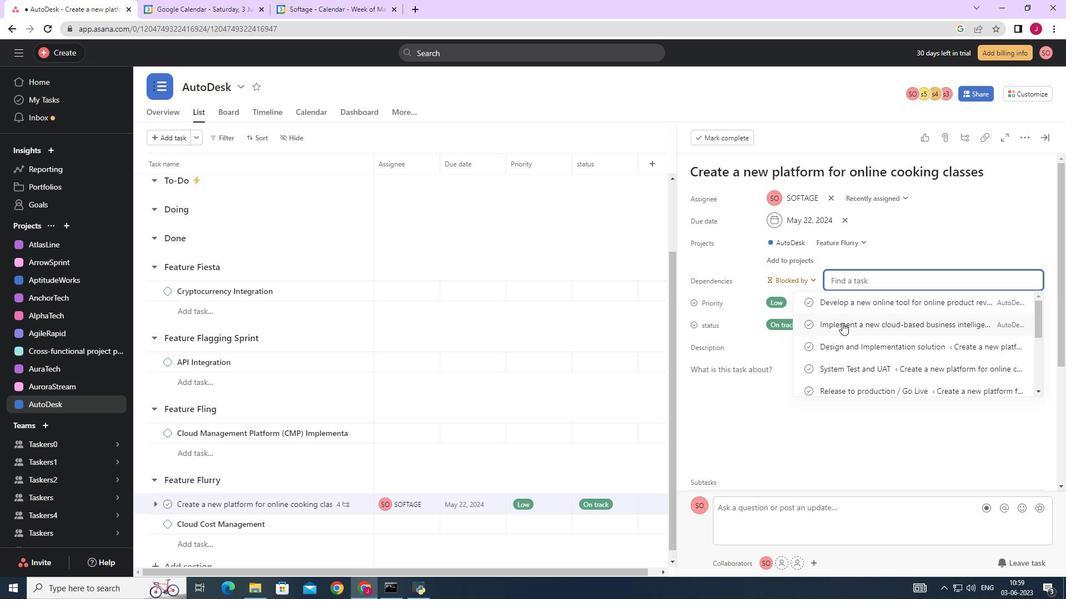 
Action: Mouse pressed left at (844, 321)
Screenshot: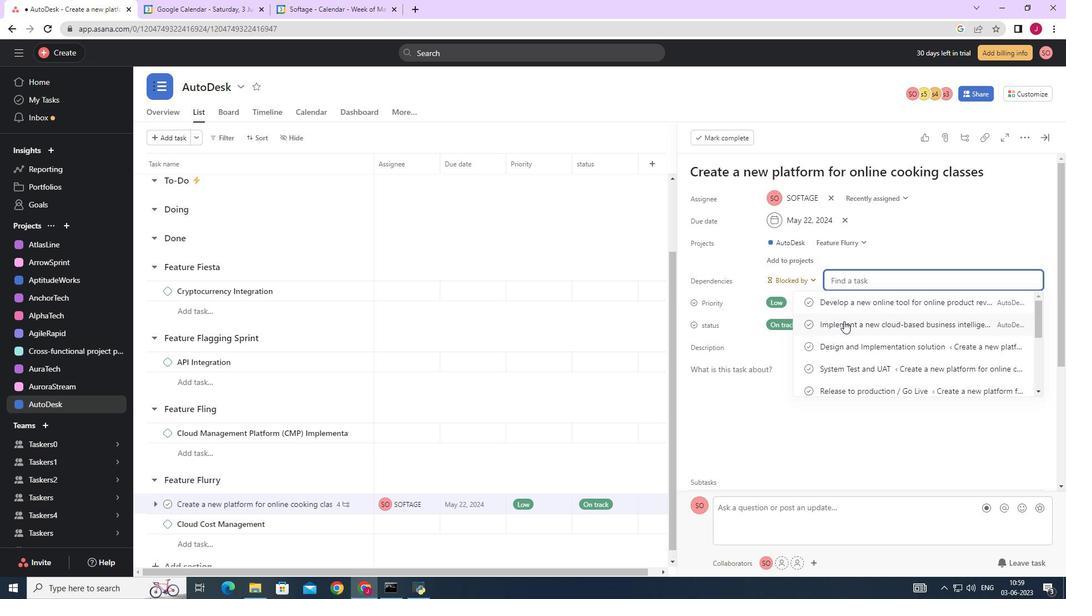 
Action: Mouse moved to (1047, 141)
Screenshot: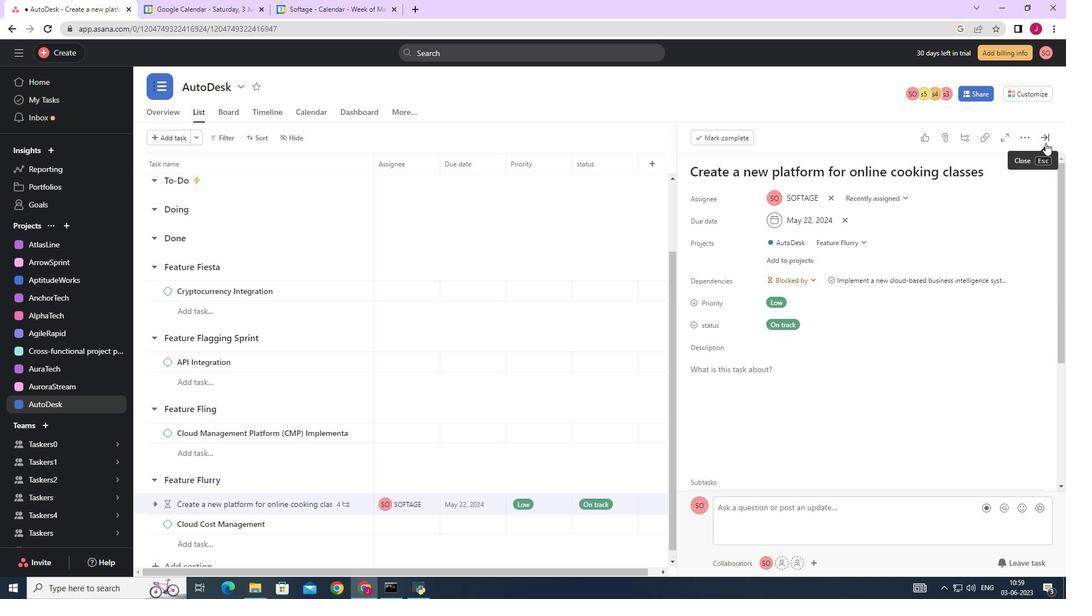 
Action: Mouse pressed left at (1047, 141)
Screenshot: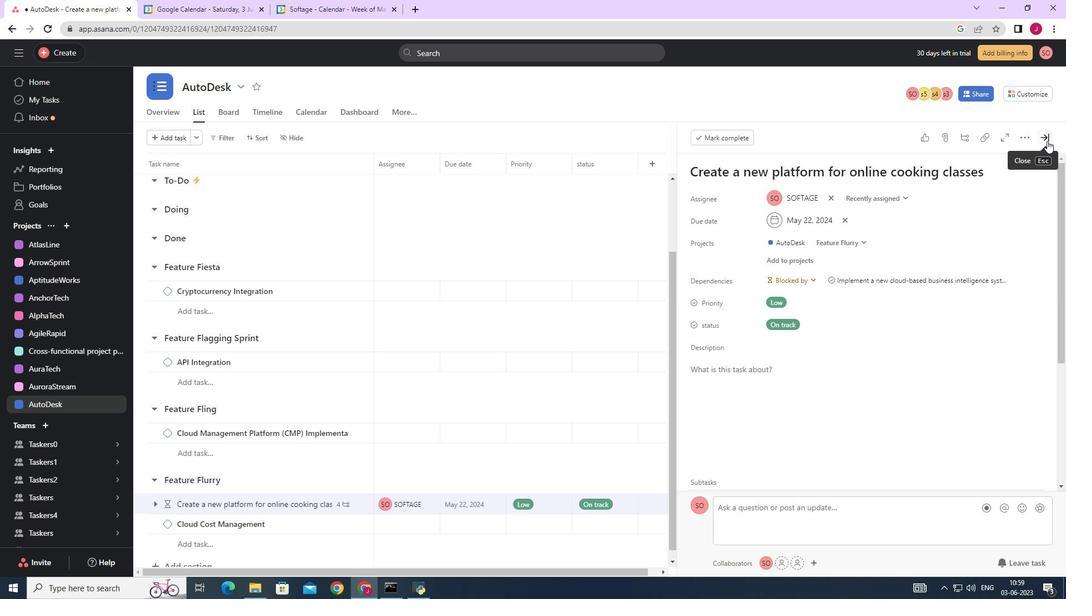 
Action: Mouse moved to (1048, 141)
Screenshot: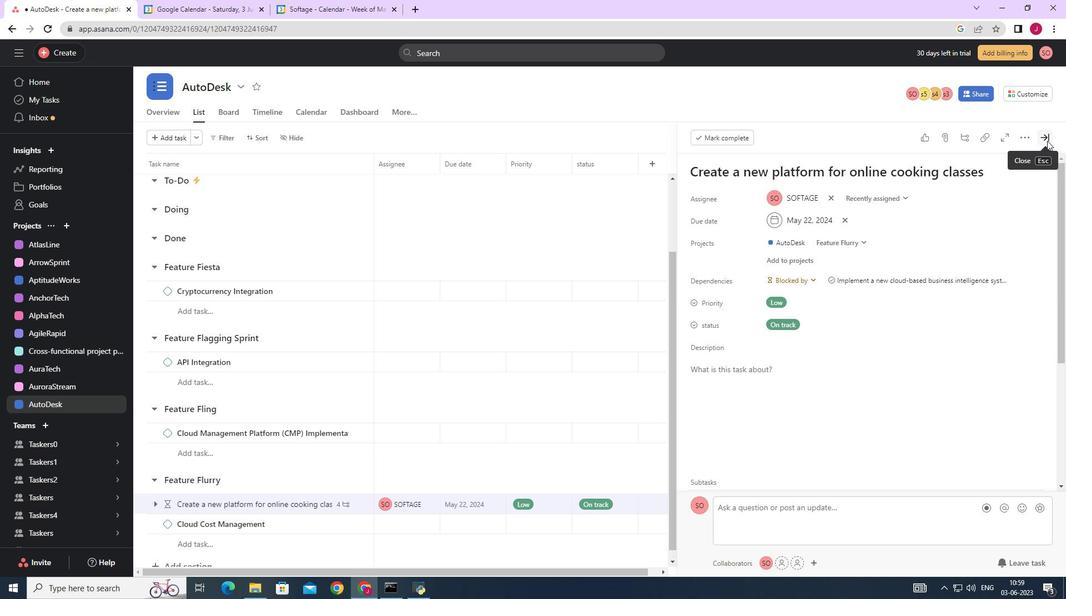 
